 Task: Create a due date automation trigger when advanced on, 2 hours before a card is due add basic without any labels.
Action: Mouse moved to (1148, 80)
Screenshot: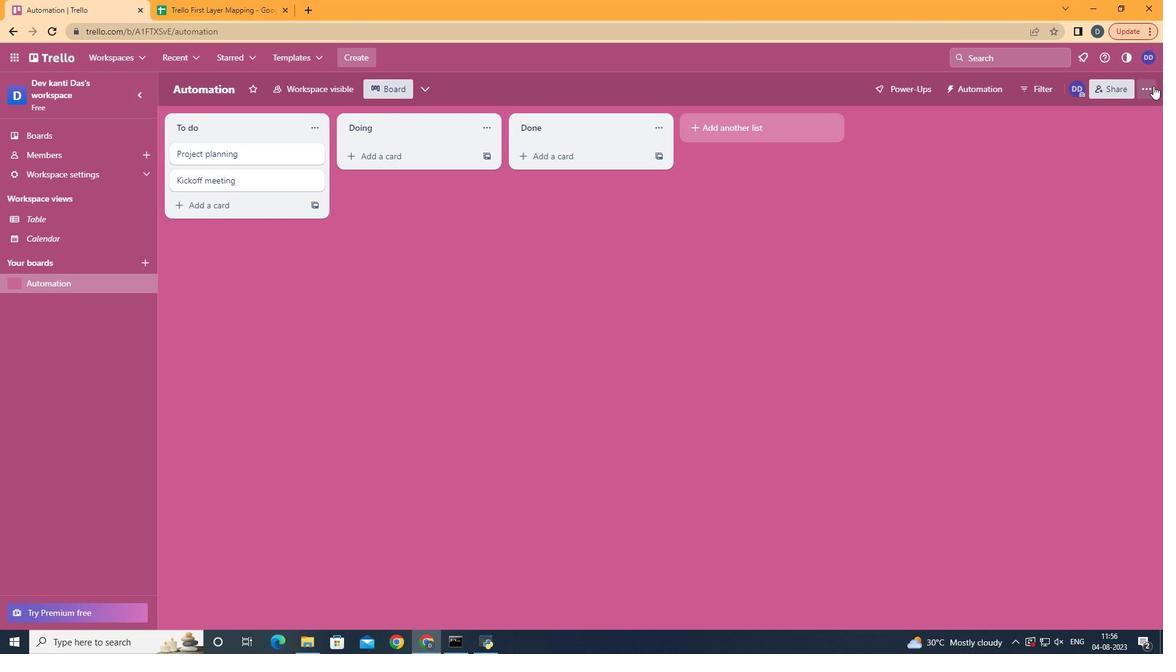 
Action: Mouse pressed left at (1148, 80)
Screenshot: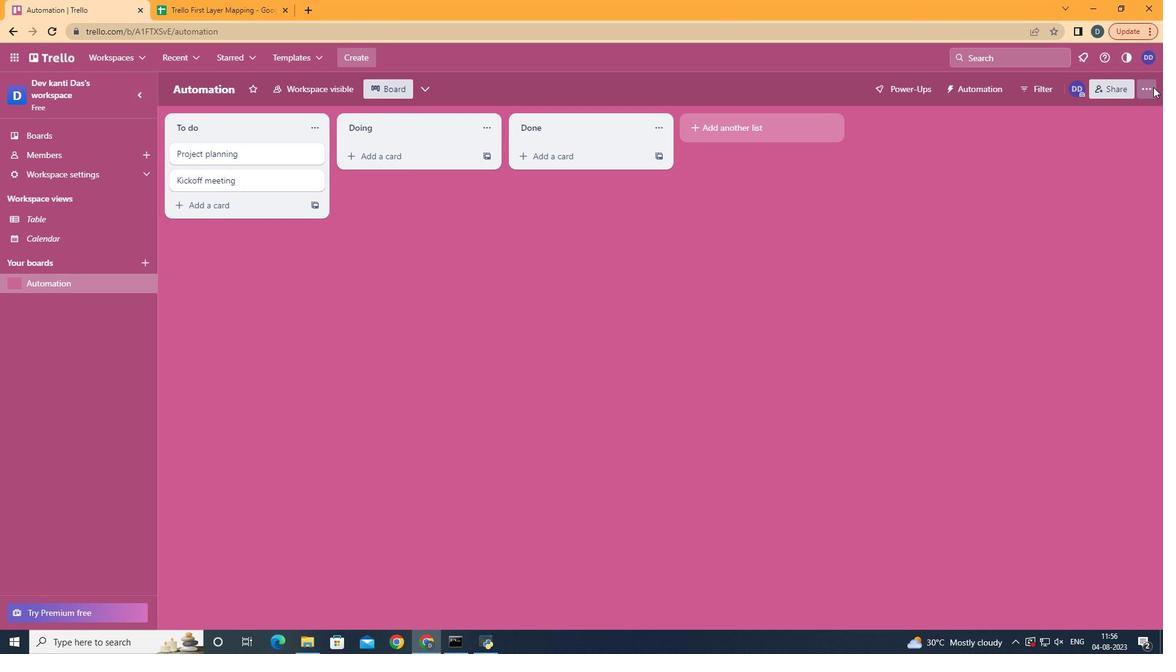 
Action: Mouse moved to (1052, 262)
Screenshot: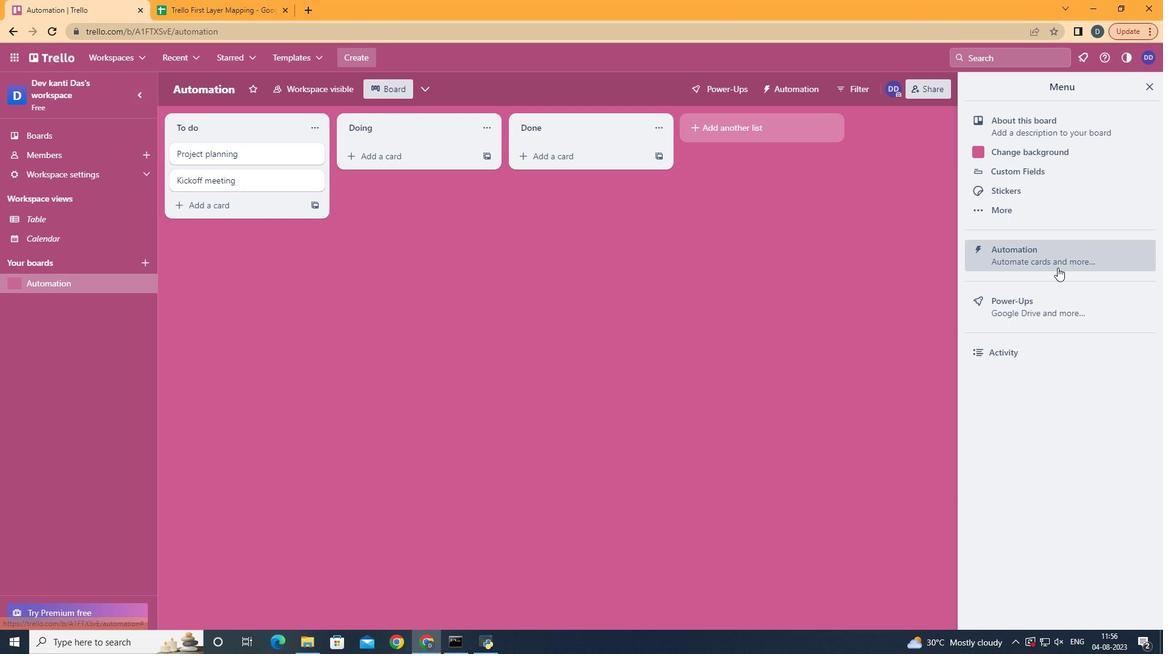 
Action: Mouse pressed left at (1052, 262)
Screenshot: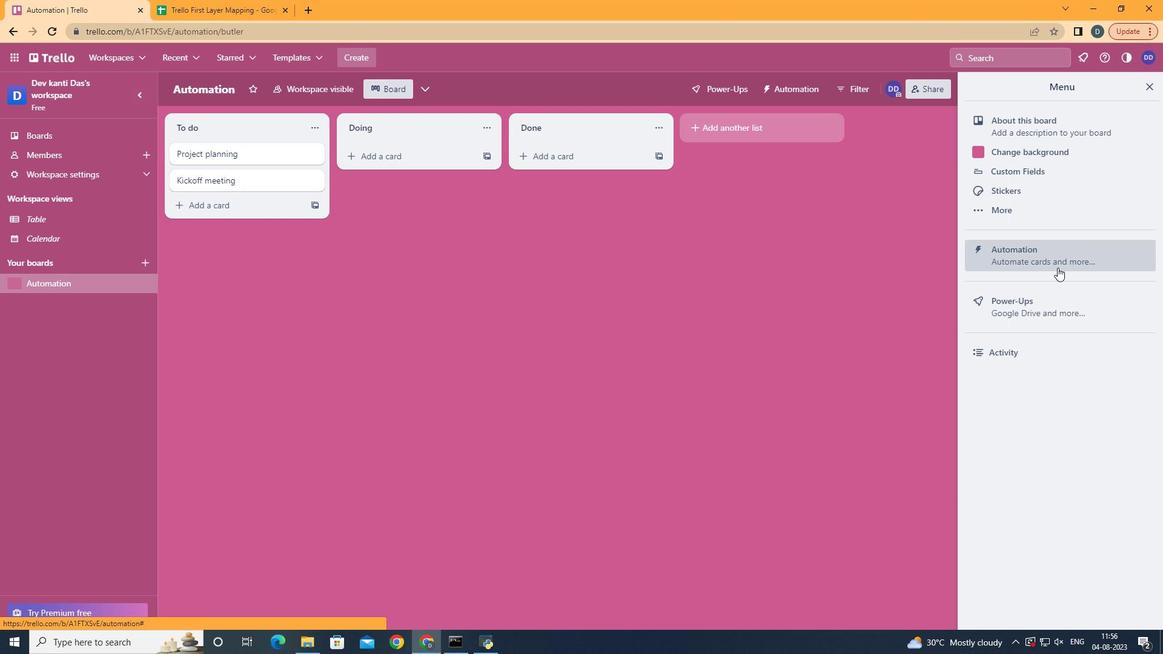 
Action: Mouse moved to (238, 241)
Screenshot: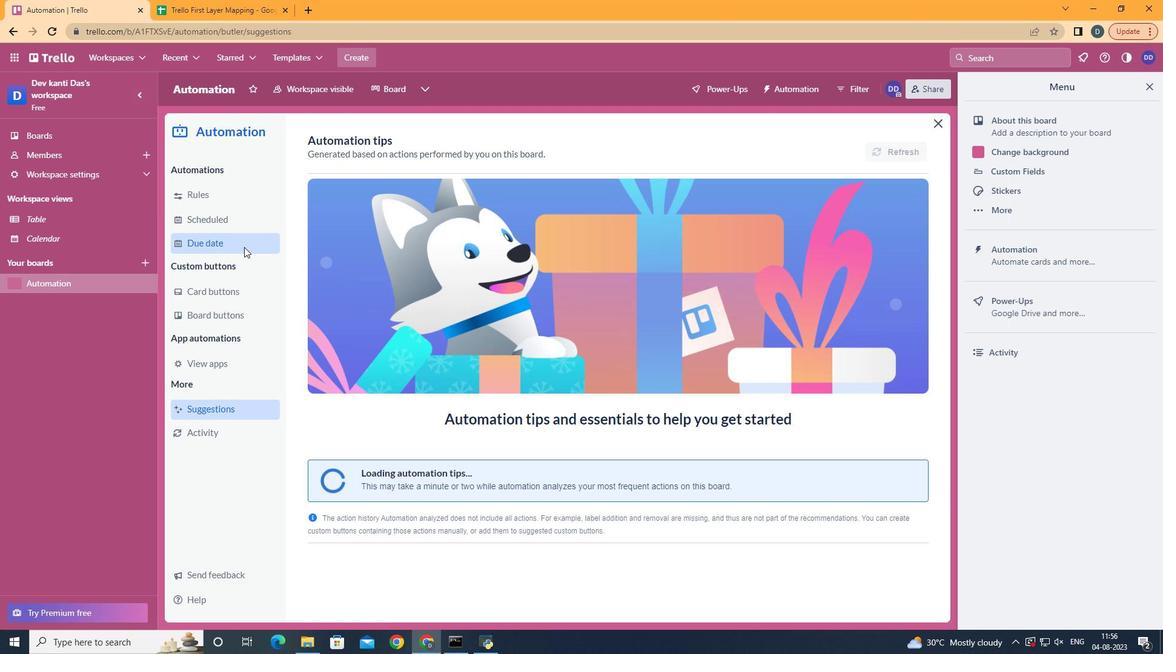 
Action: Mouse pressed left at (238, 241)
Screenshot: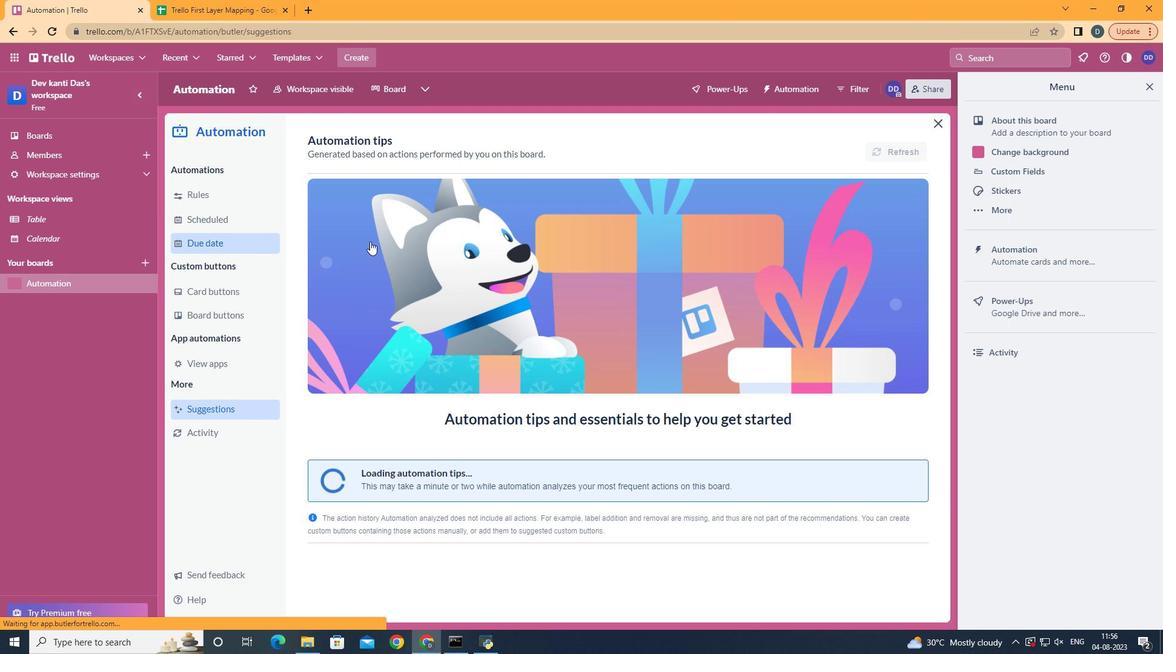 
Action: Mouse moved to (868, 137)
Screenshot: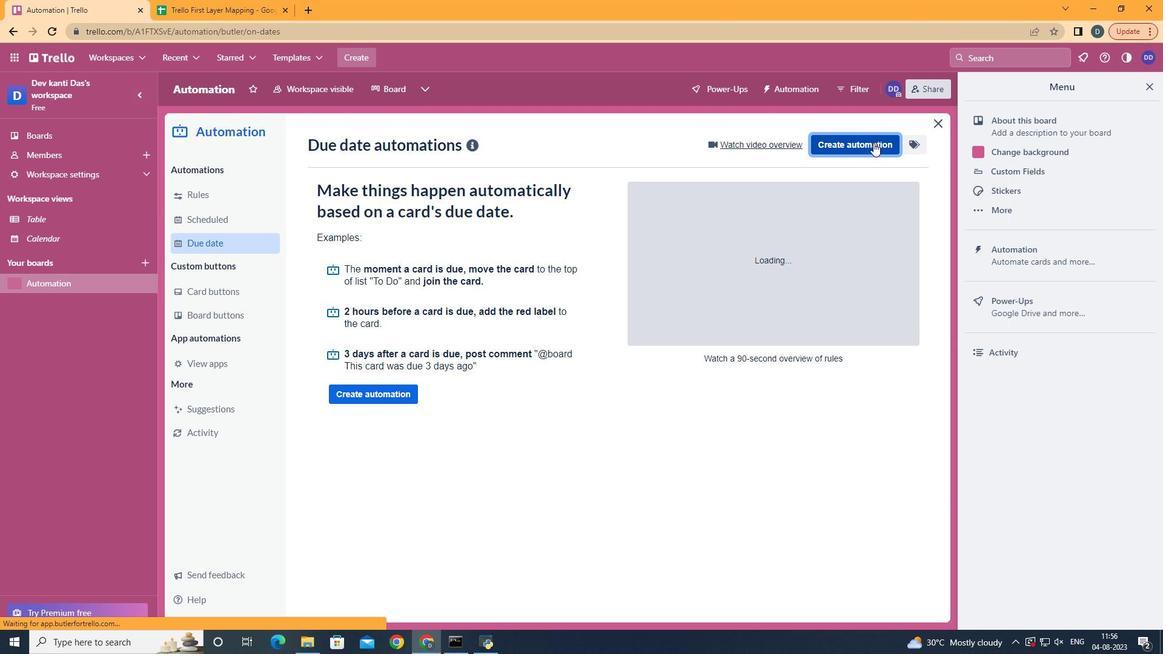 
Action: Mouse pressed left at (868, 137)
Screenshot: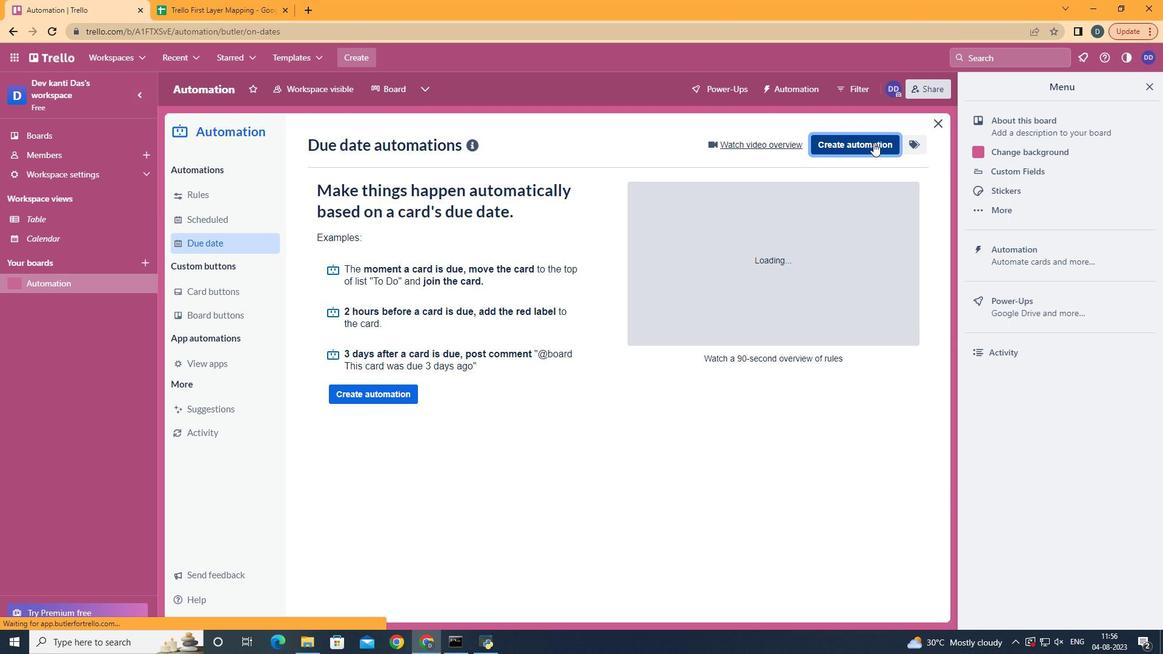 
Action: Mouse moved to (590, 252)
Screenshot: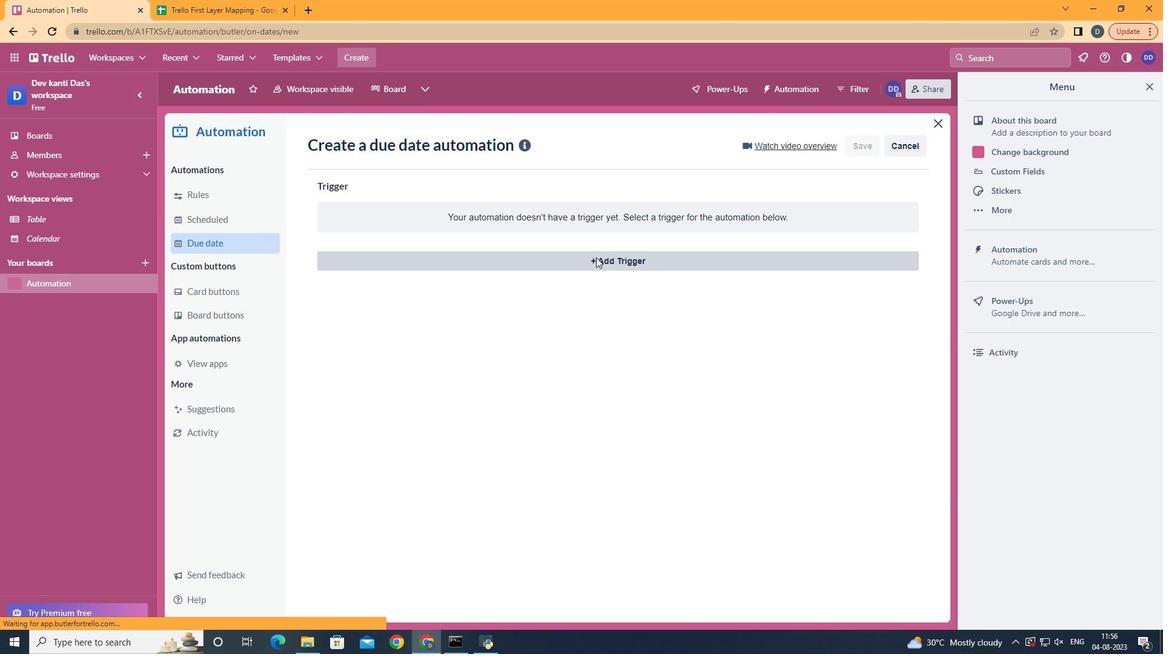 
Action: Mouse pressed left at (590, 252)
Screenshot: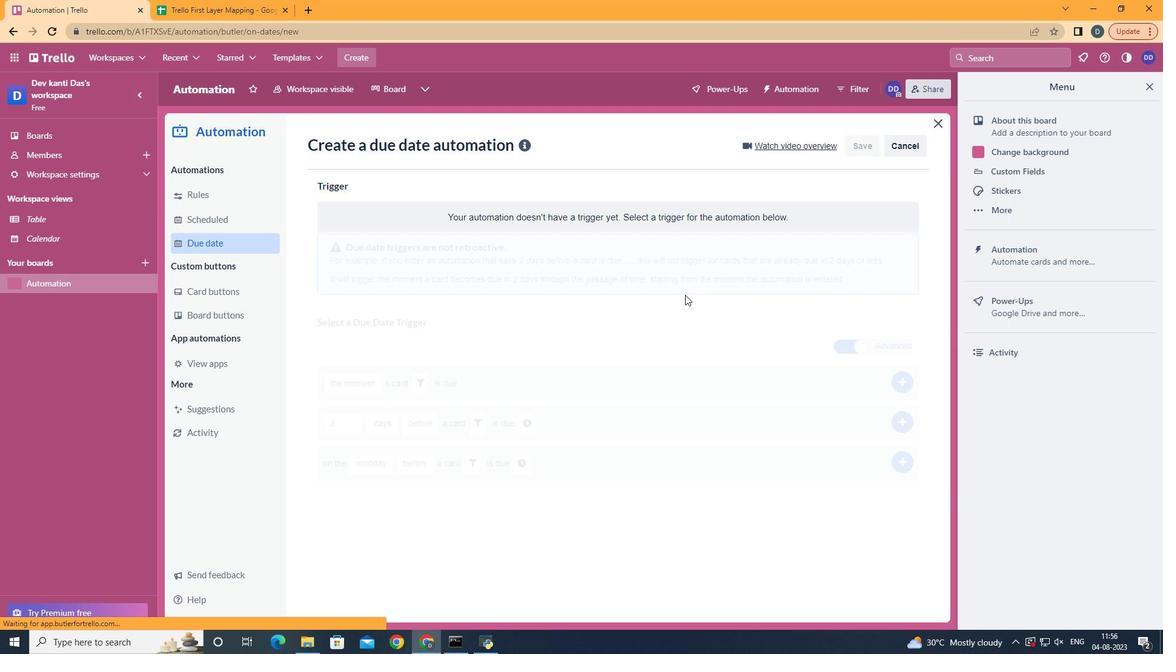 
Action: Mouse moved to (382, 512)
Screenshot: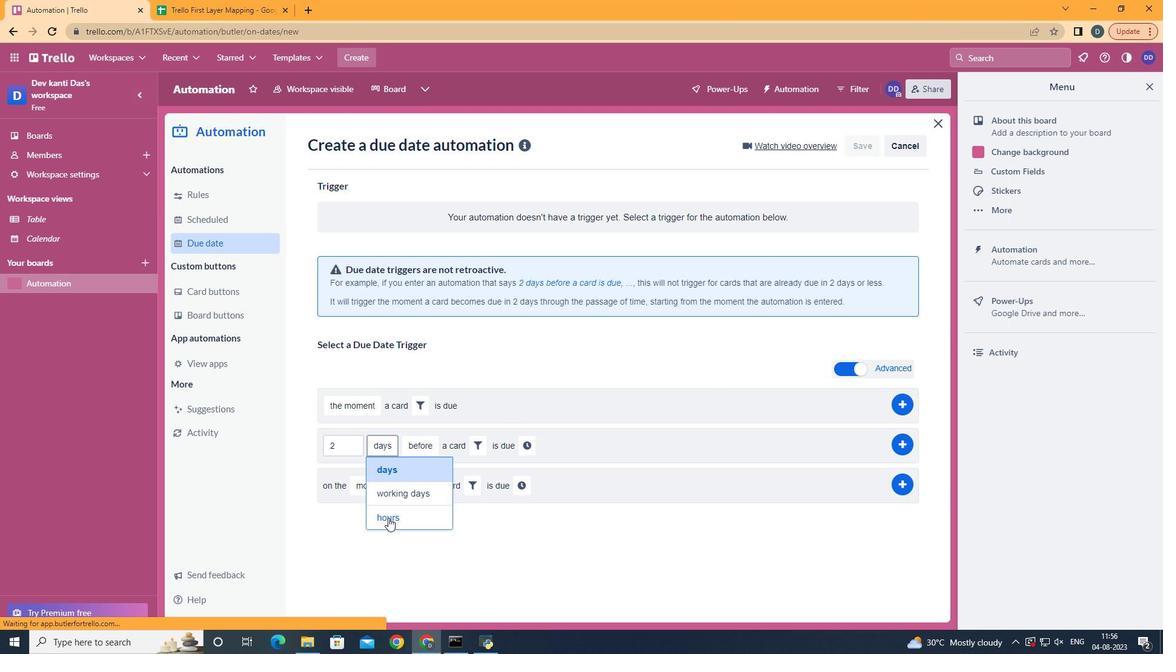 
Action: Mouse pressed left at (382, 512)
Screenshot: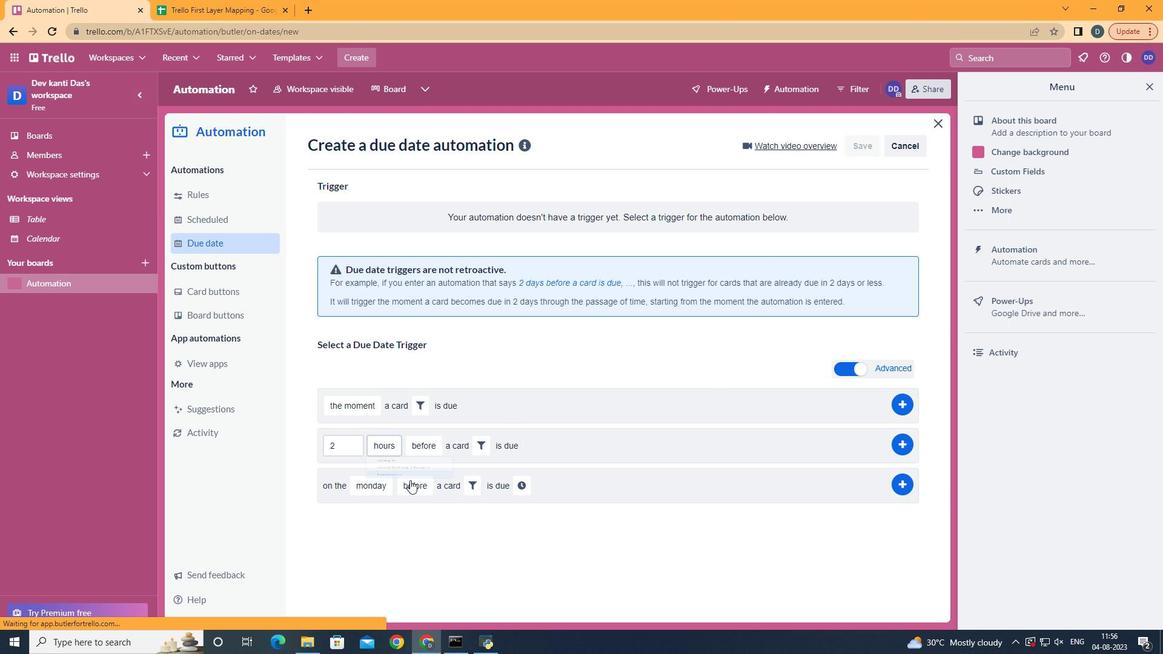 
Action: Mouse moved to (426, 458)
Screenshot: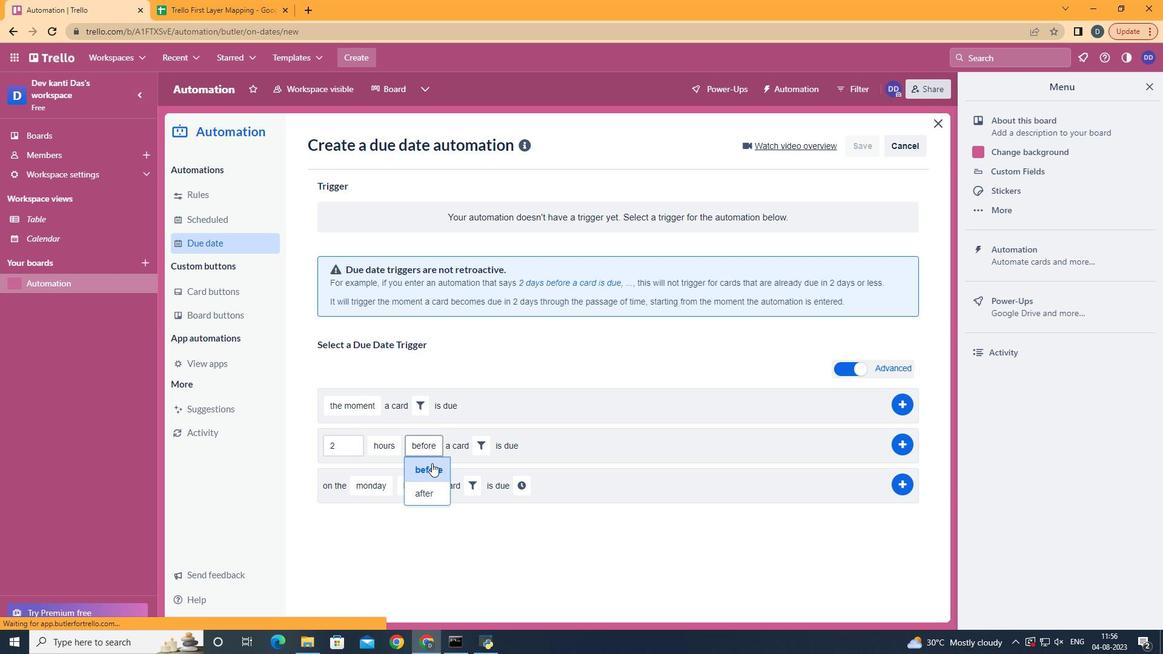 
Action: Mouse pressed left at (426, 458)
Screenshot: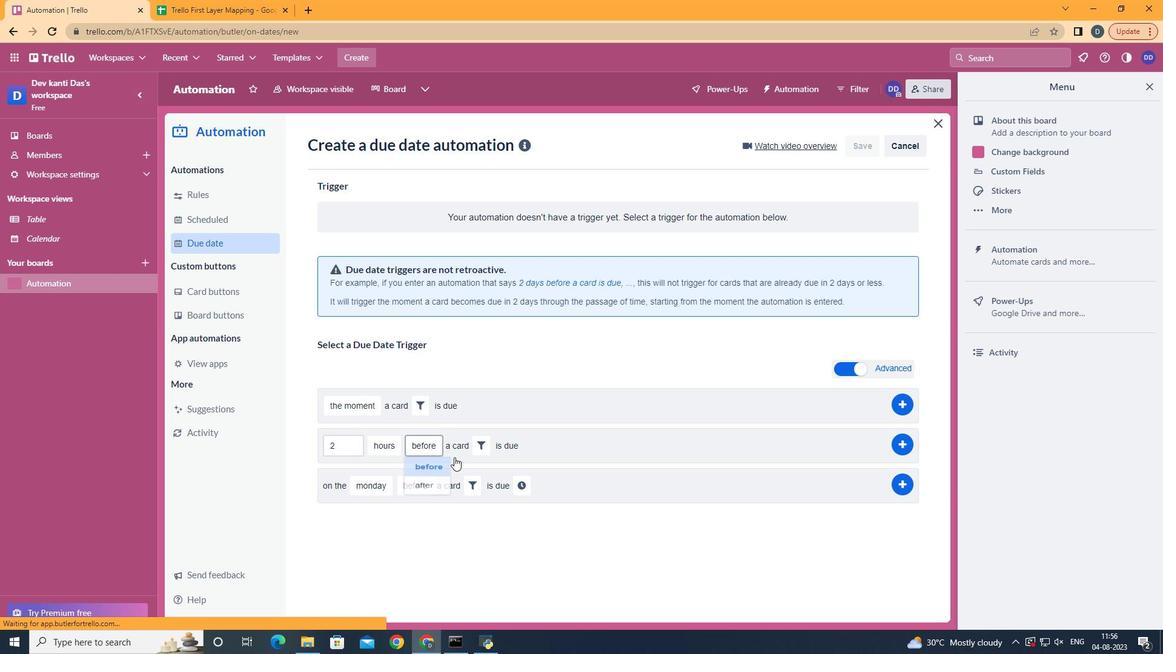 
Action: Mouse moved to (473, 441)
Screenshot: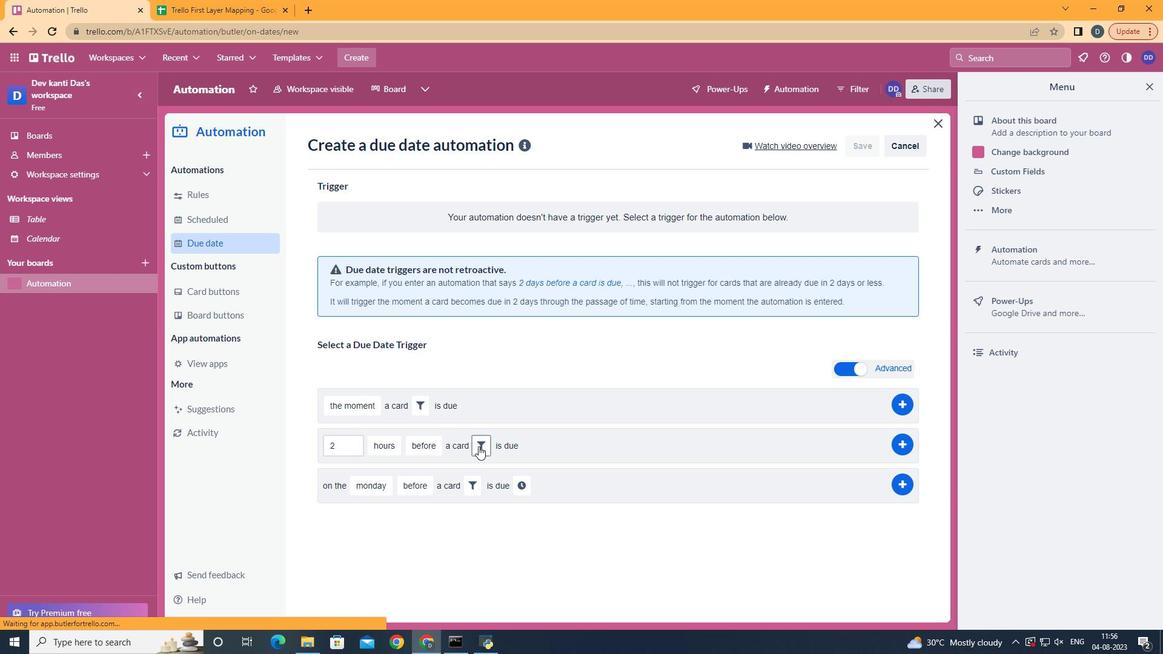 
Action: Mouse pressed left at (473, 441)
Screenshot: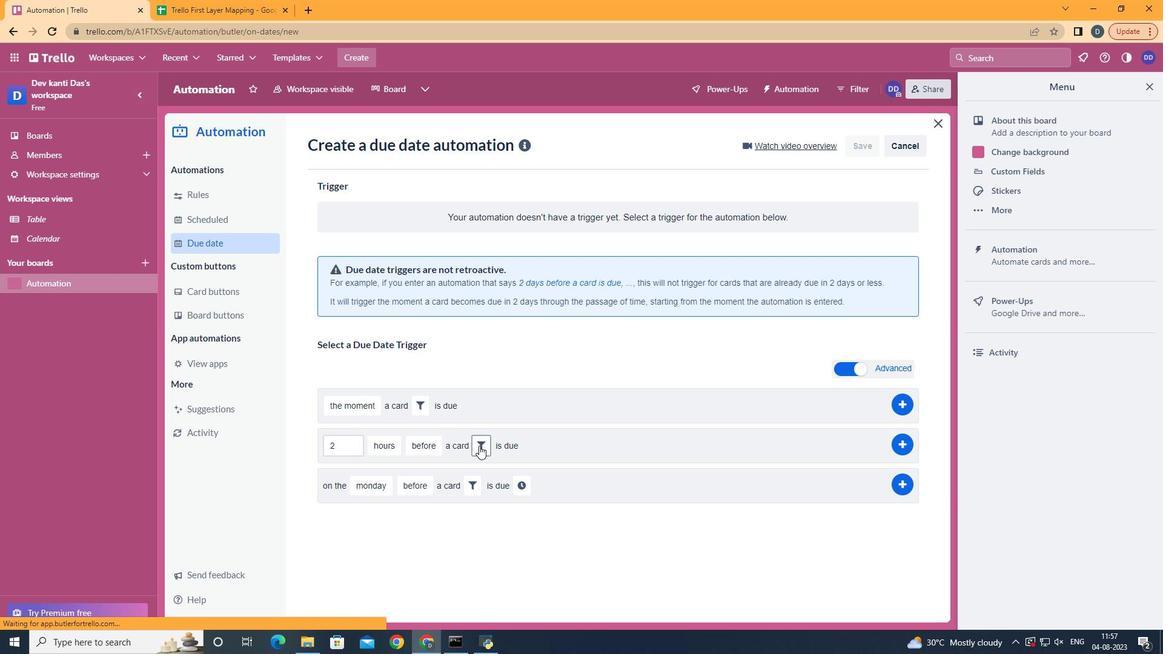 
Action: Mouse moved to (510, 535)
Screenshot: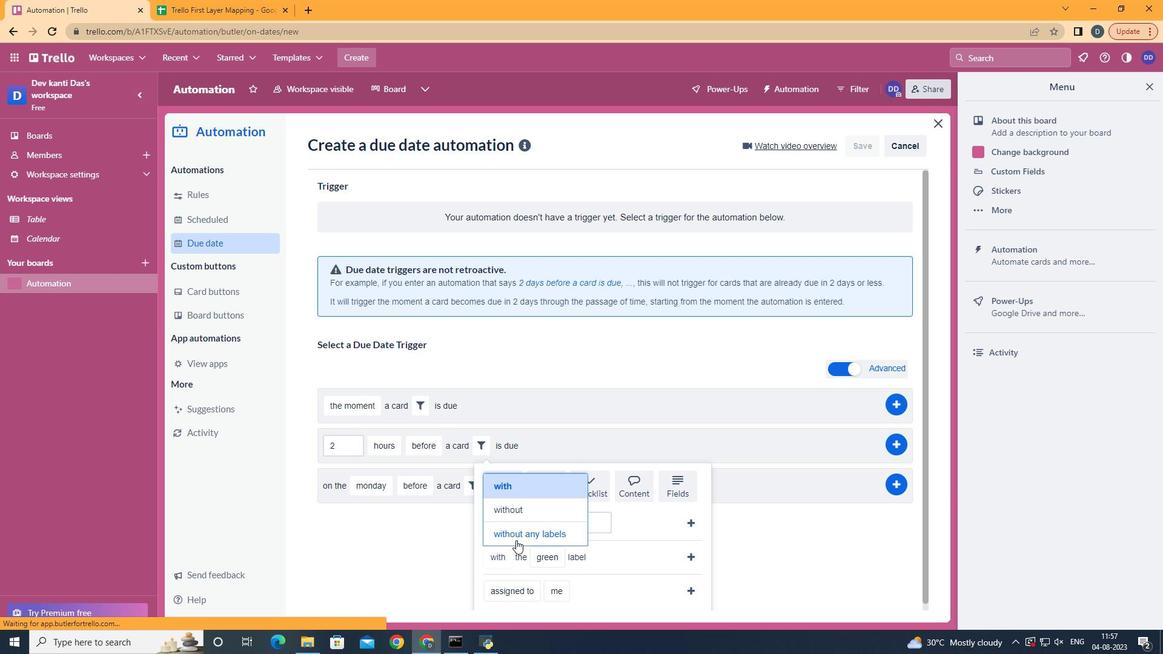 
Action: Mouse pressed left at (510, 535)
Screenshot: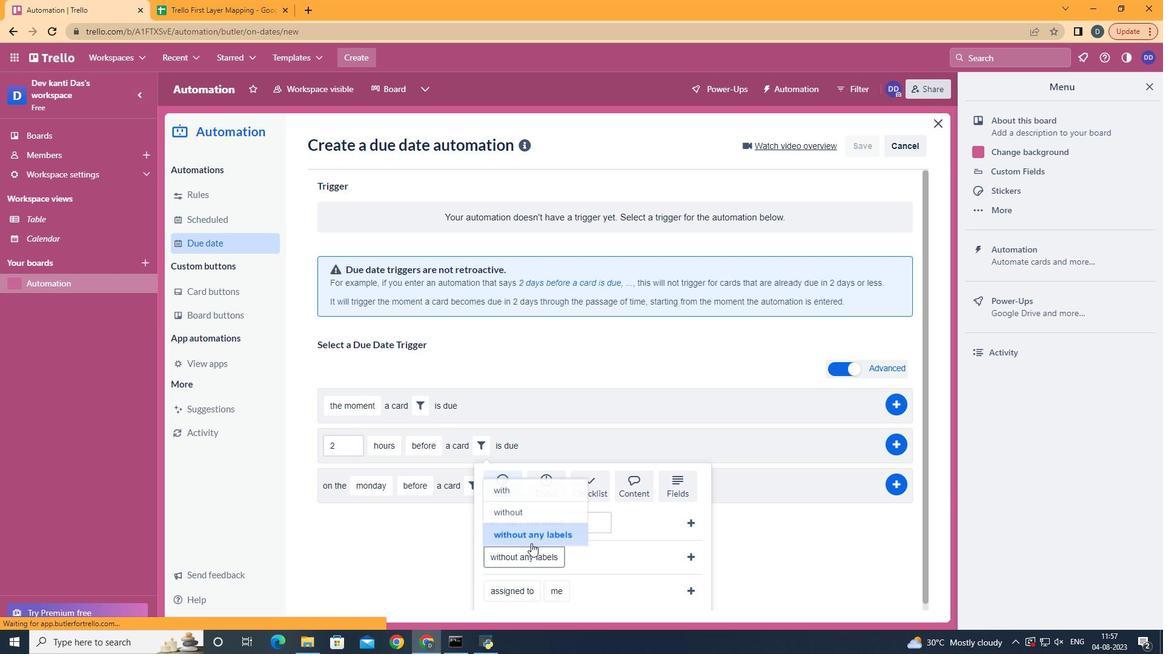
Action: Mouse moved to (685, 550)
Screenshot: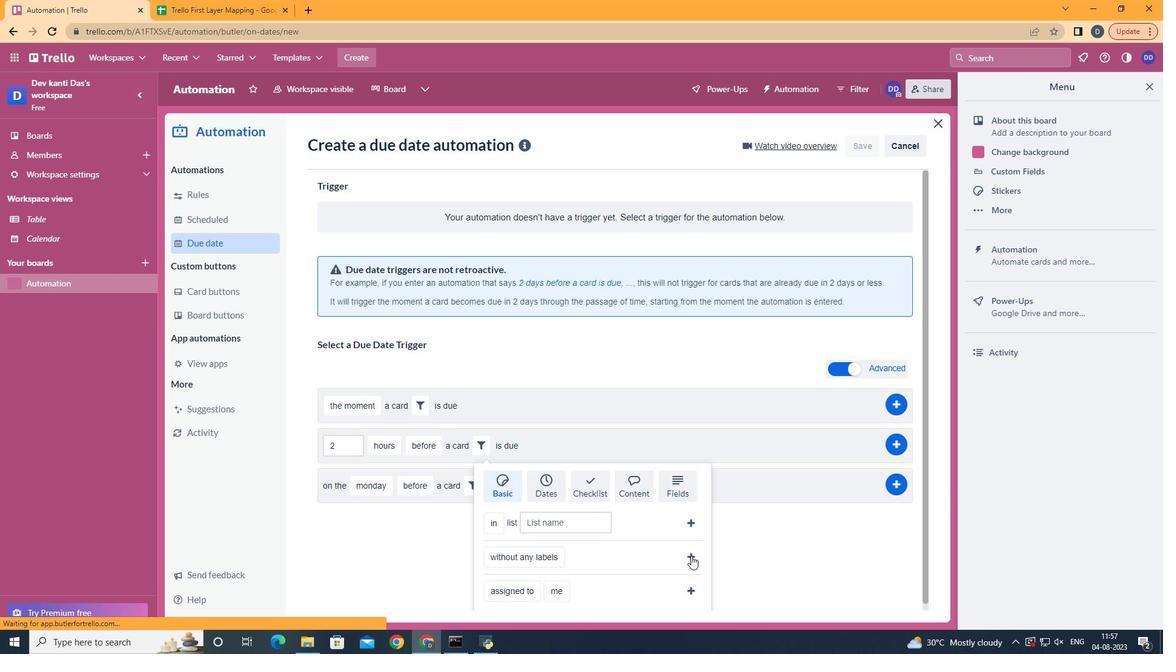 
Action: Mouse pressed left at (685, 550)
Screenshot: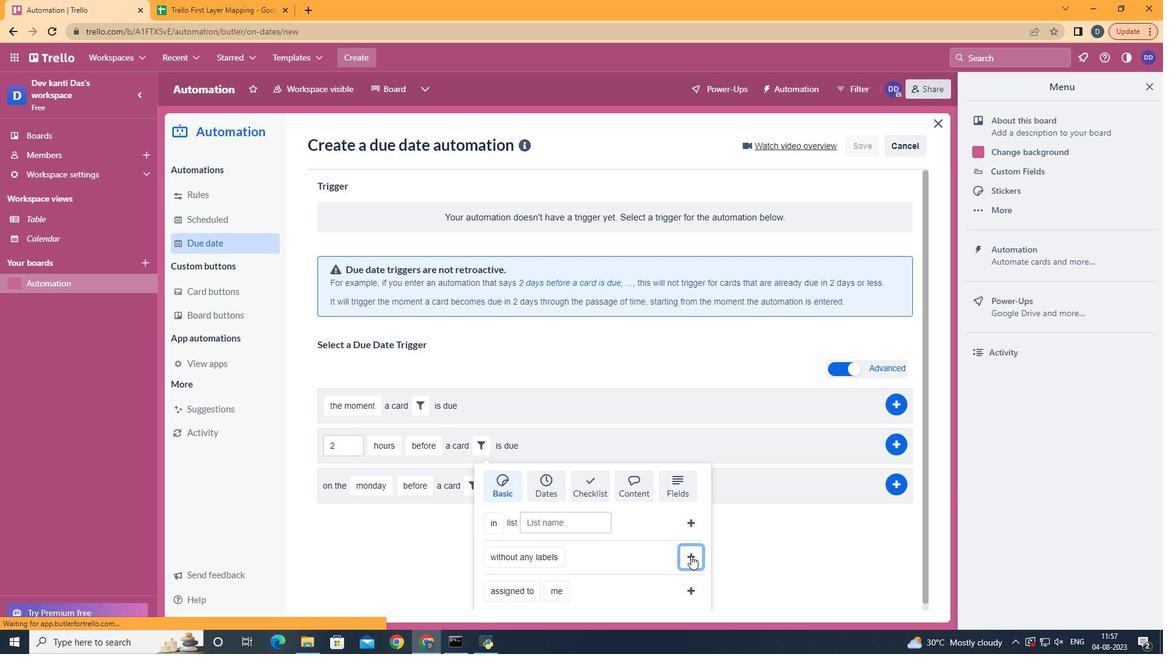 
Action: Mouse moved to (897, 444)
Screenshot: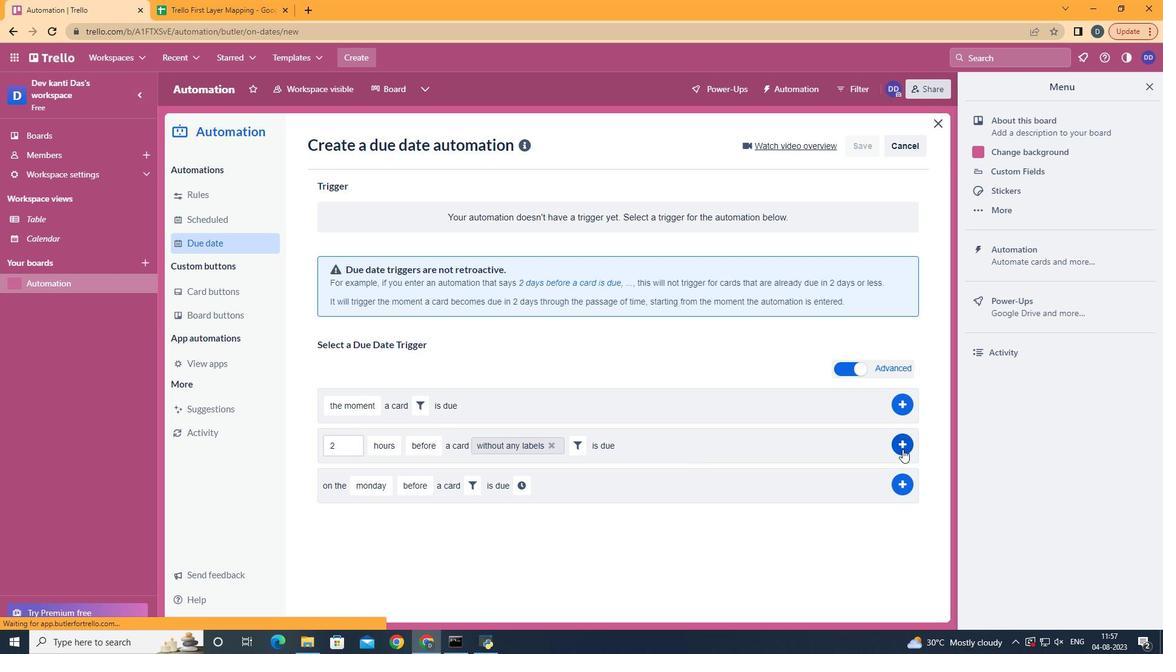
Action: Mouse pressed left at (897, 444)
Screenshot: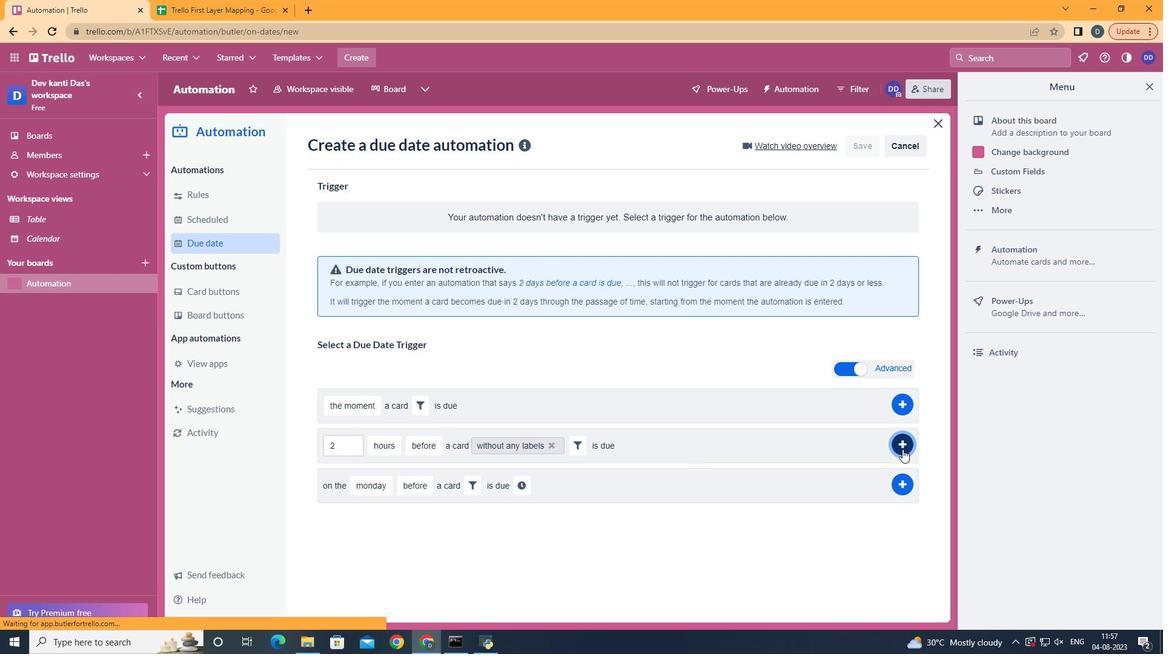 
Action: Mouse moved to (659, 237)
Screenshot: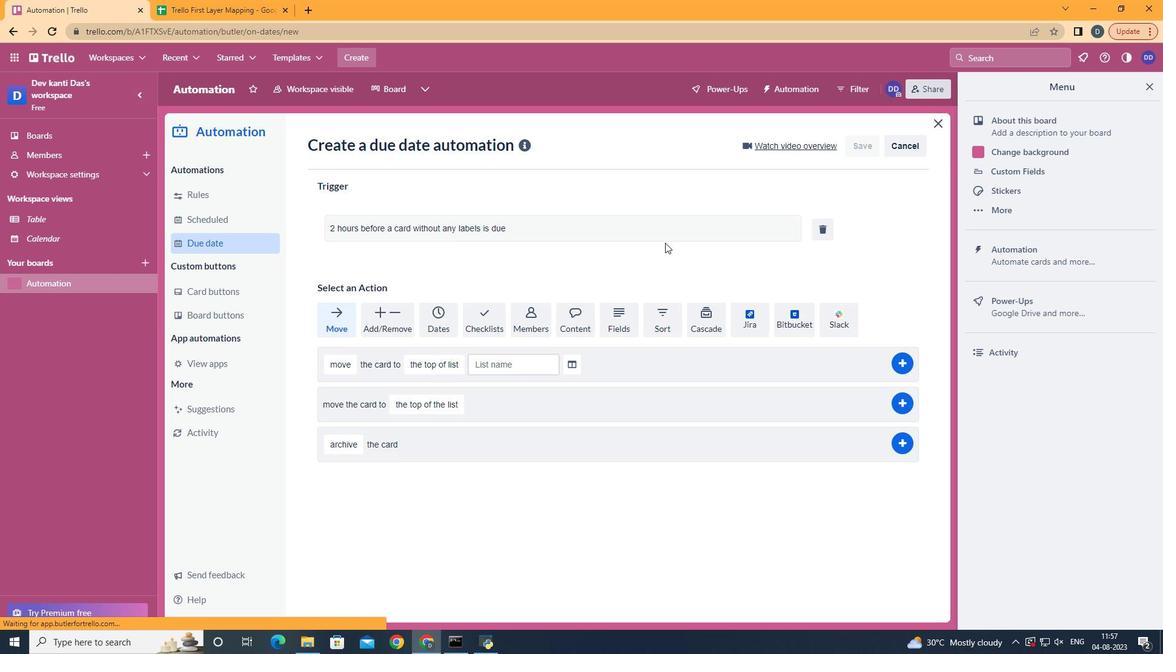 
